 Task: Move the task Develop a new online booking system for a transportation service to the section To-Do in the project AgileFocus and sort the tasks in the project by Assignee in Ascending order
Action: Mouse moved to (625, 359)
Screenshot: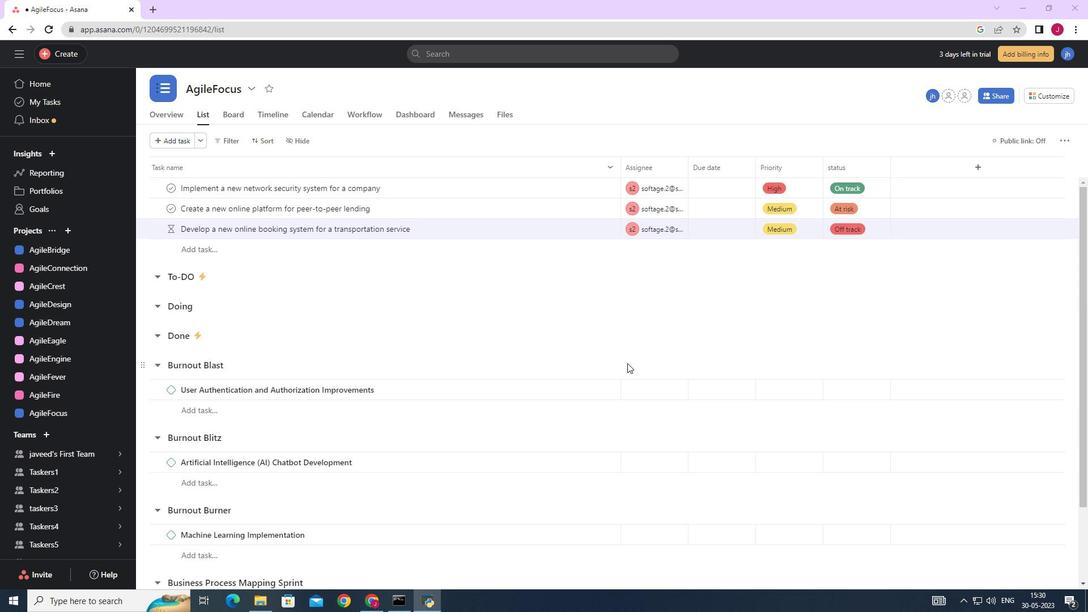 
Action: Mouse scrolled (625, 360) with delta (0, 0)
Screenshot: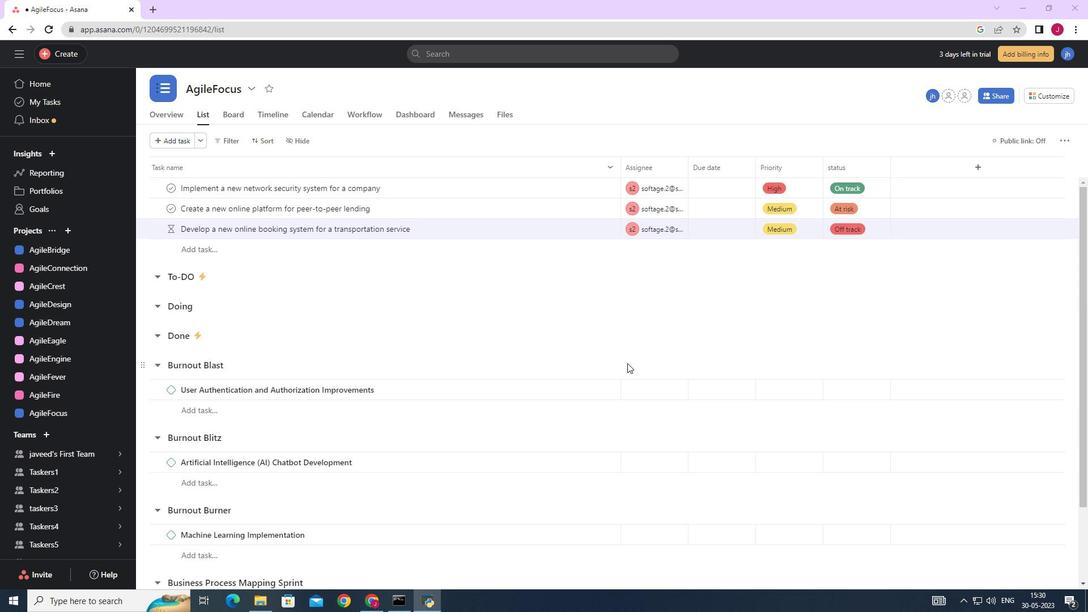 
Action: Mouse scrolled (625, 360) with delta (0, 0)
Screenshot: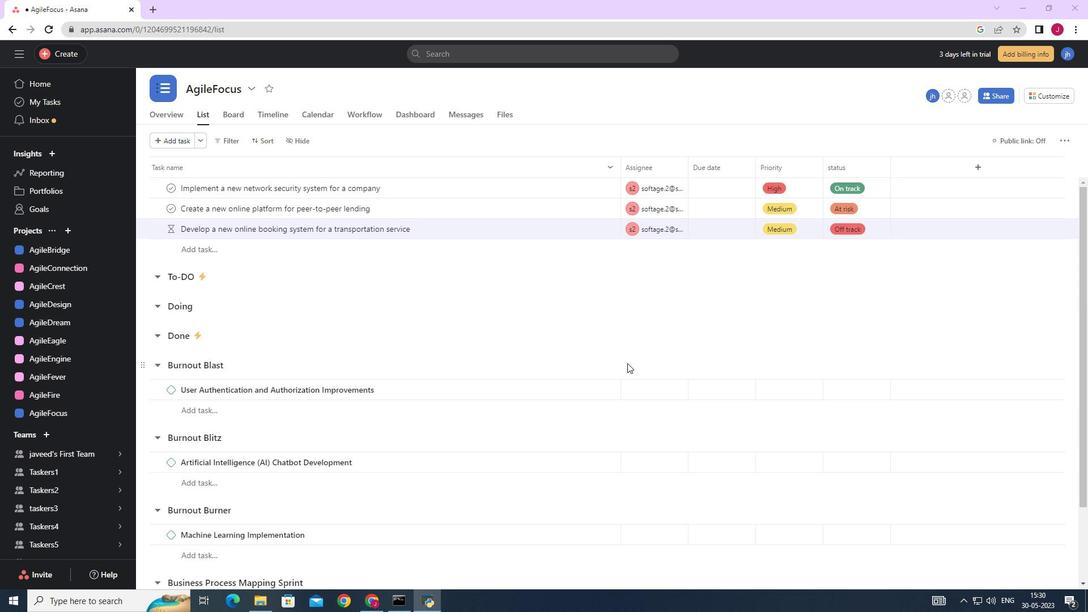 
Action: Mouse moved to (591, 231)
Screenshot: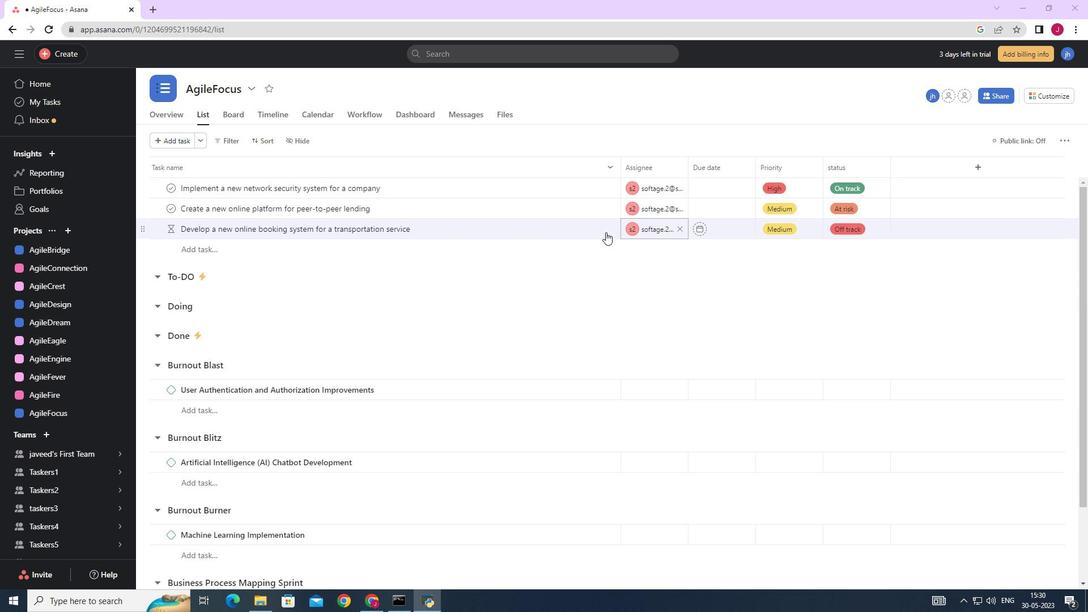 
Action: Mouse pressed left at (591, 231)
Screenshot: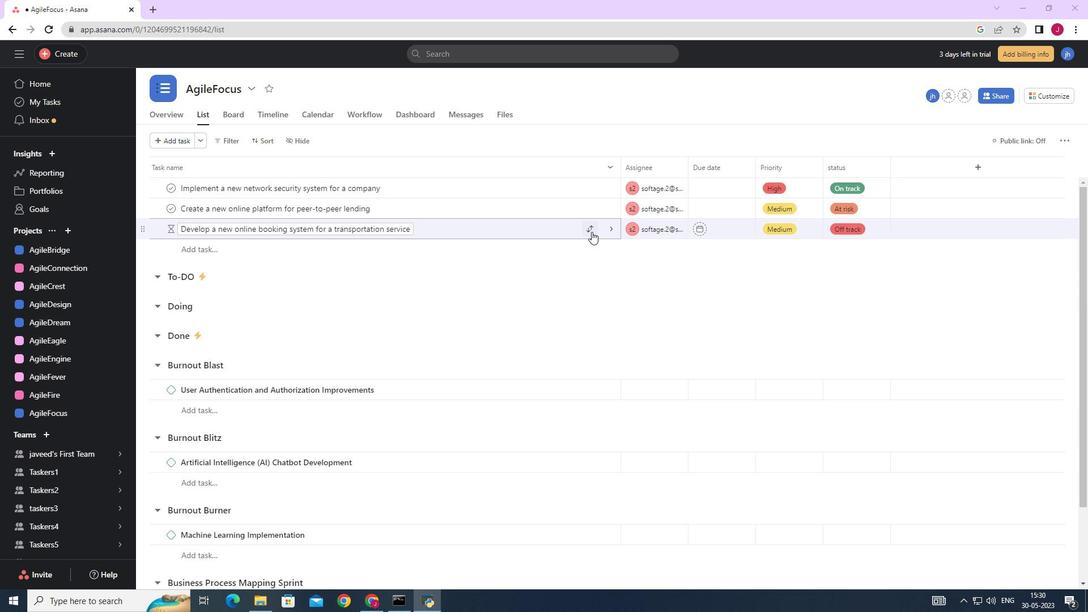 
Action: Mouse moved to (493, 289)
Screenshot: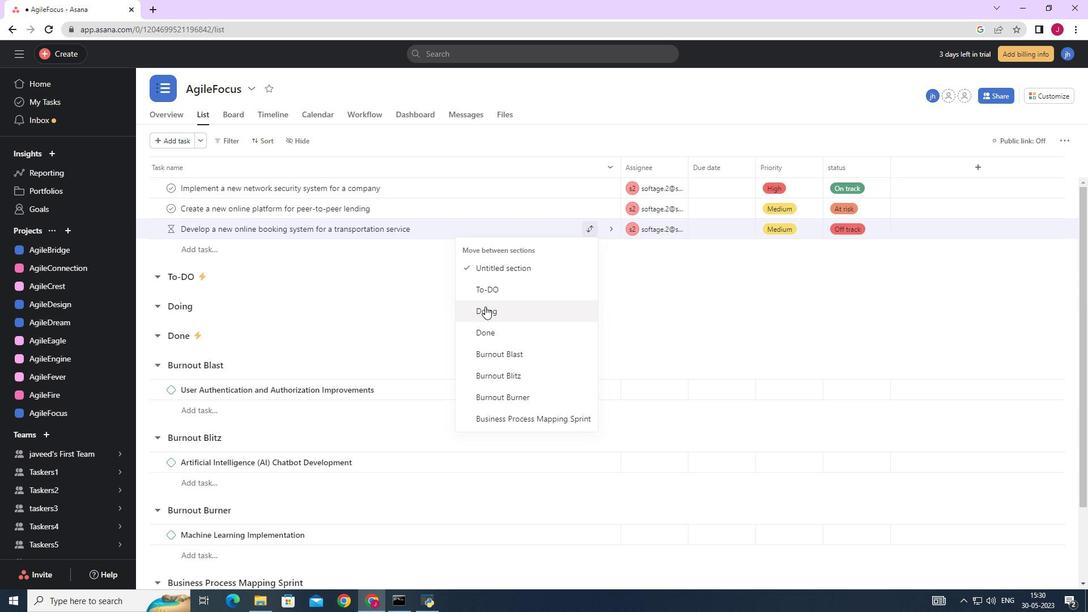 
Action: Mouse pressed left at (493, 289)
Screenshot: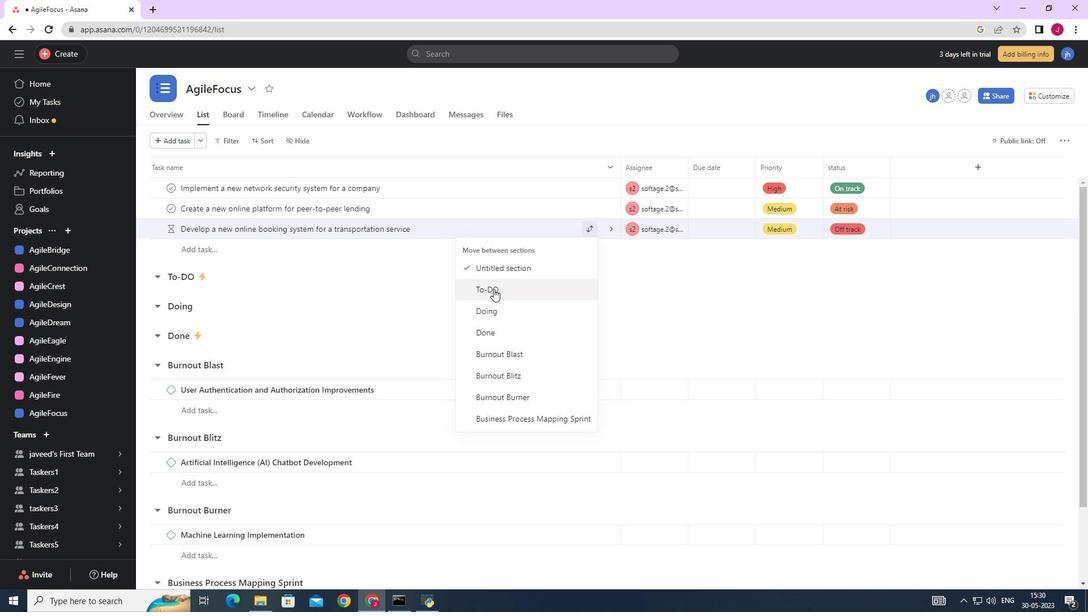
Action: Mouse moved to (258, 141)
Screenshot: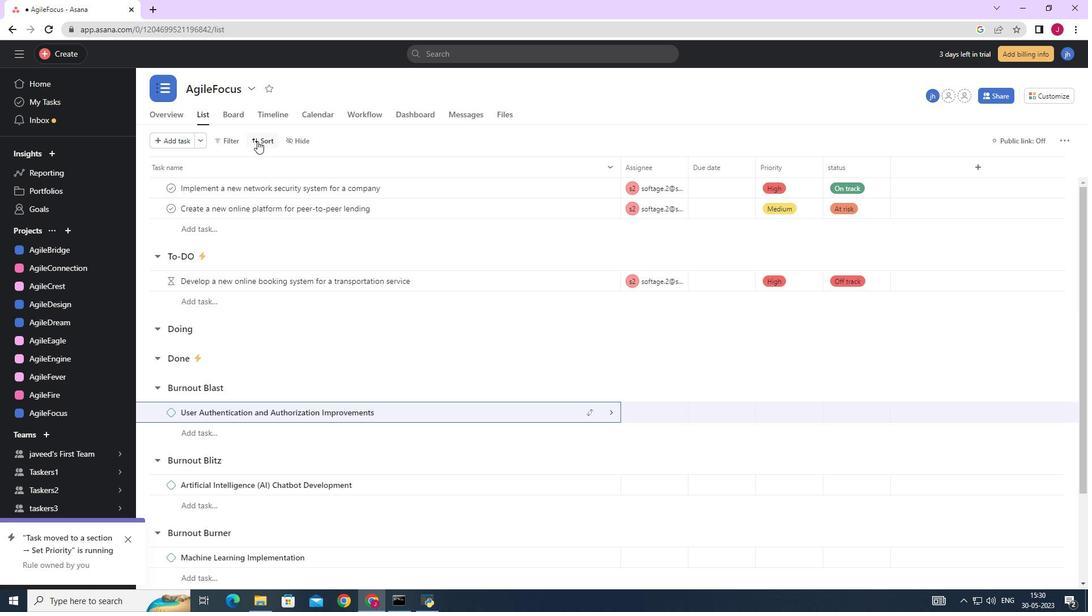 
Action: Mouse pressed left at (258, 141)
Screenshot: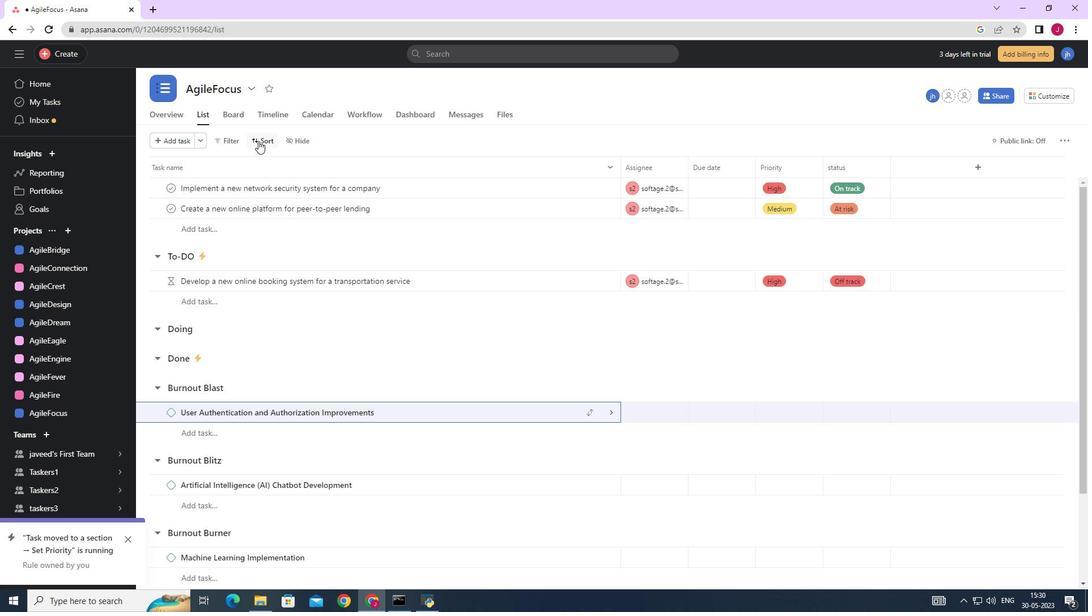 
Action: Mouse moved to (293, 166)
Screenshot: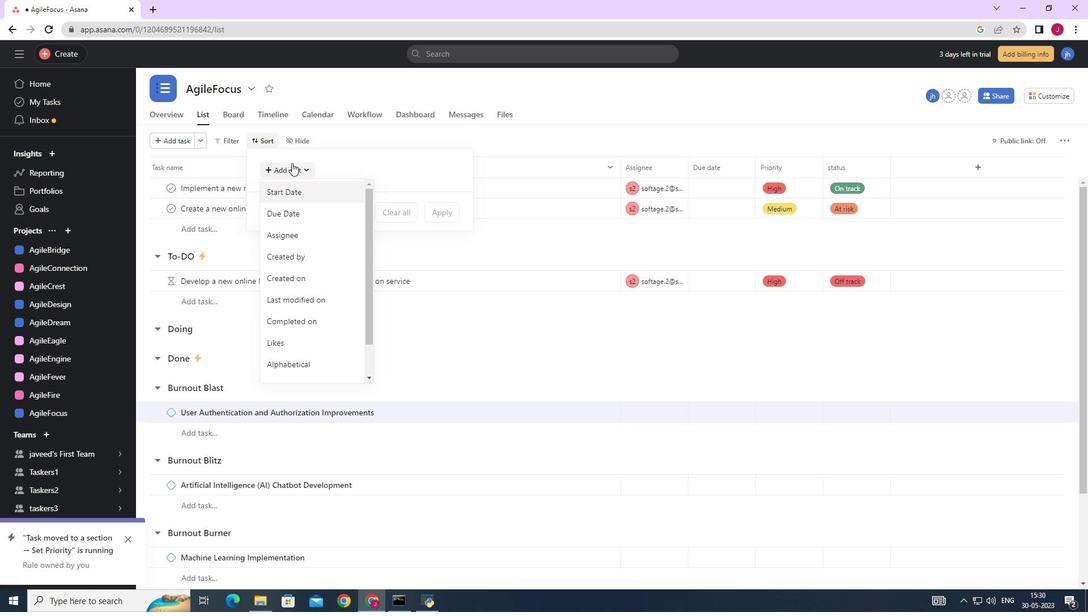 
Action: Mouse pressed left at (293, 166)
Screenshot: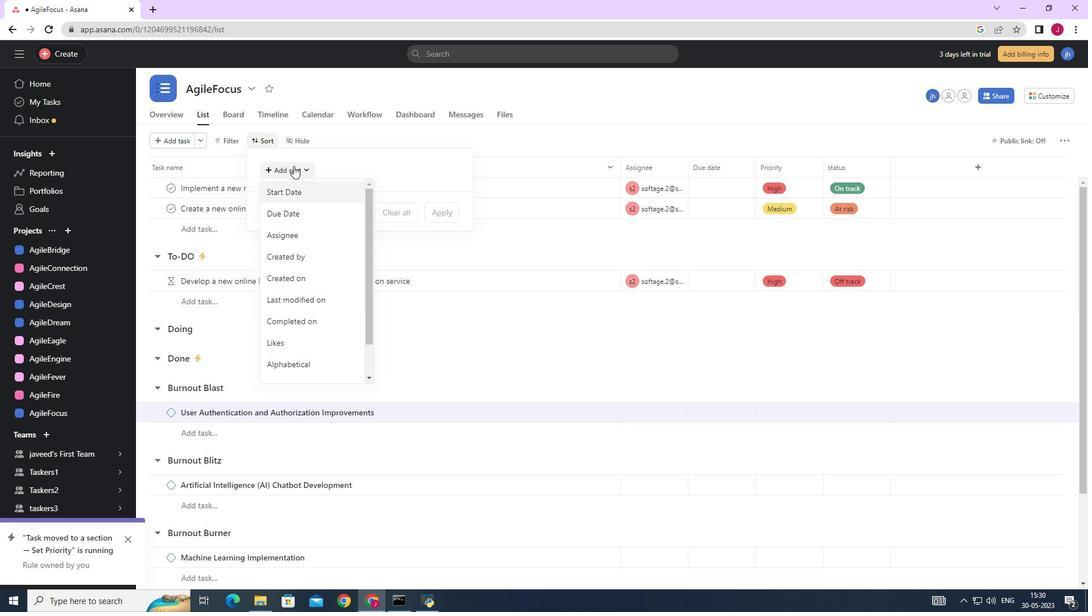 
Action: Mouse pressed left at (293, 166)
Screenshot: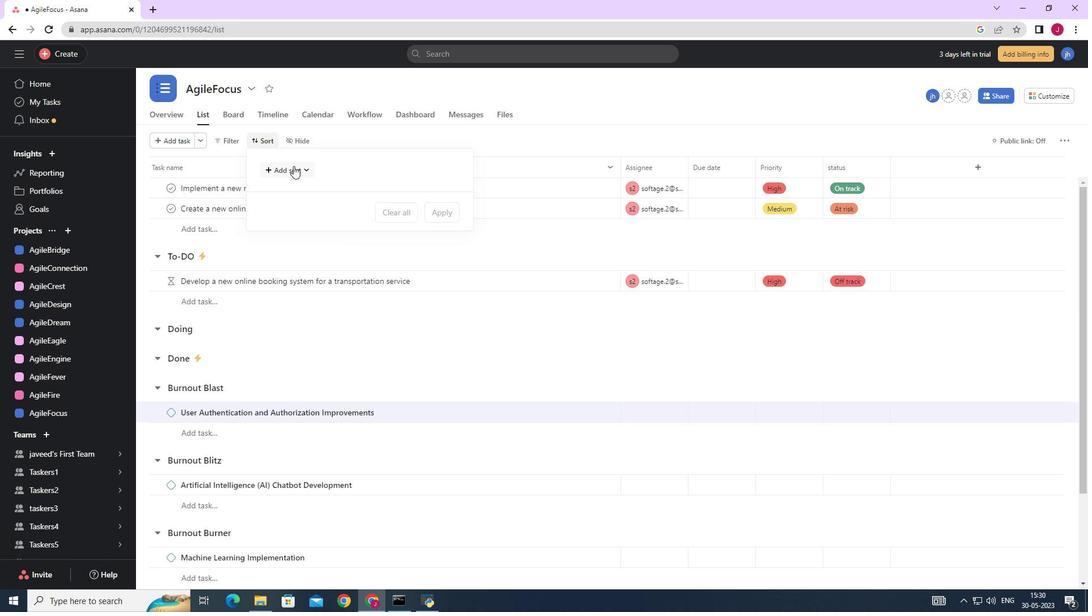 
Action: Mouse moved to (291, 237)
Screenshot: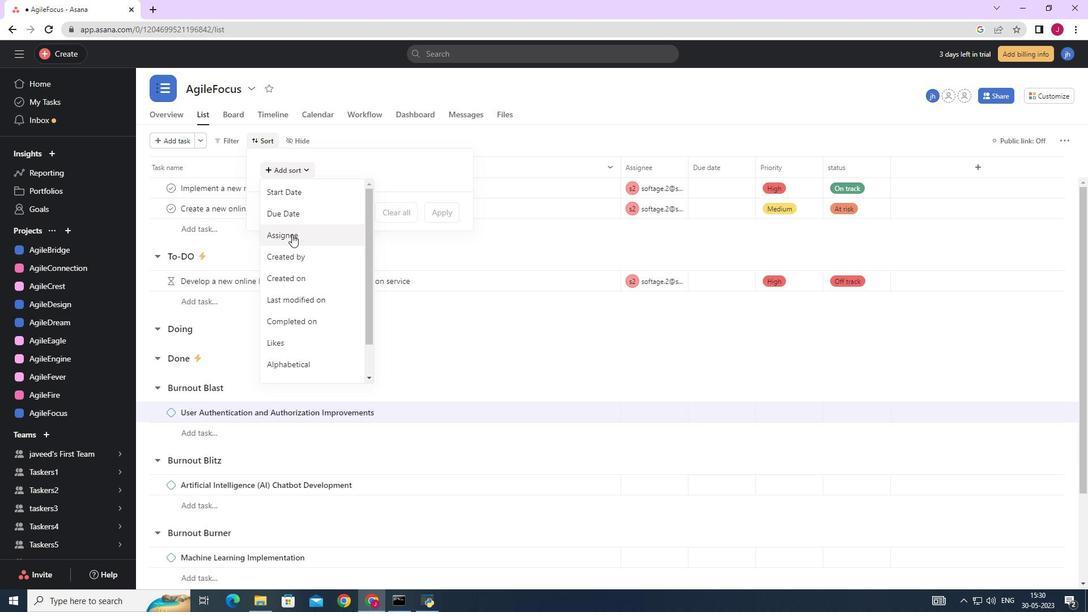 
Action: Mouse pressed left at (291, 237)
Screenshot: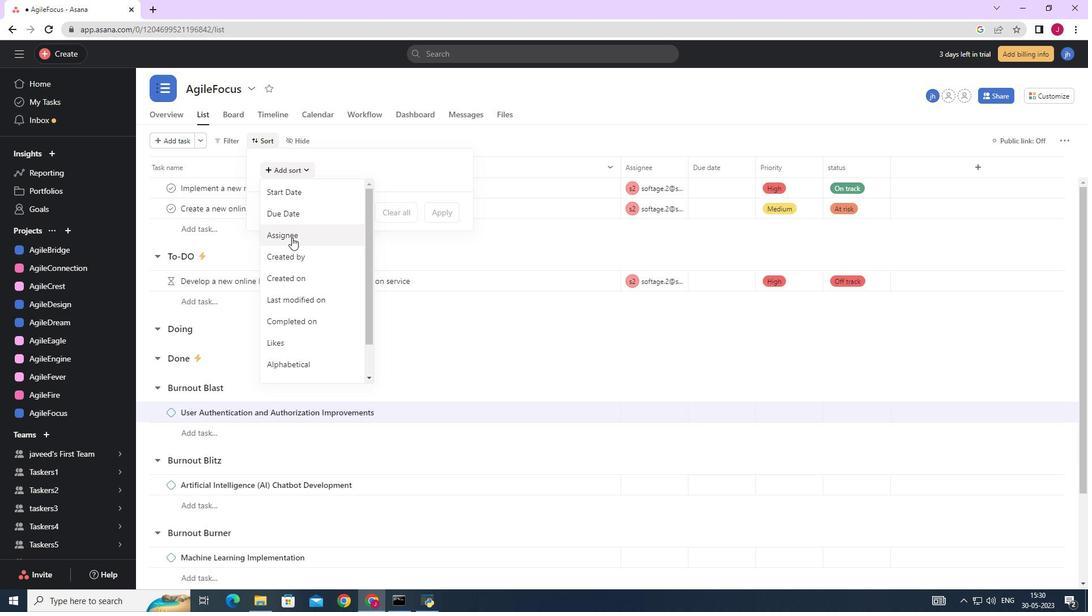 
Action: Mouse moved to (334, 190)
Screenshot: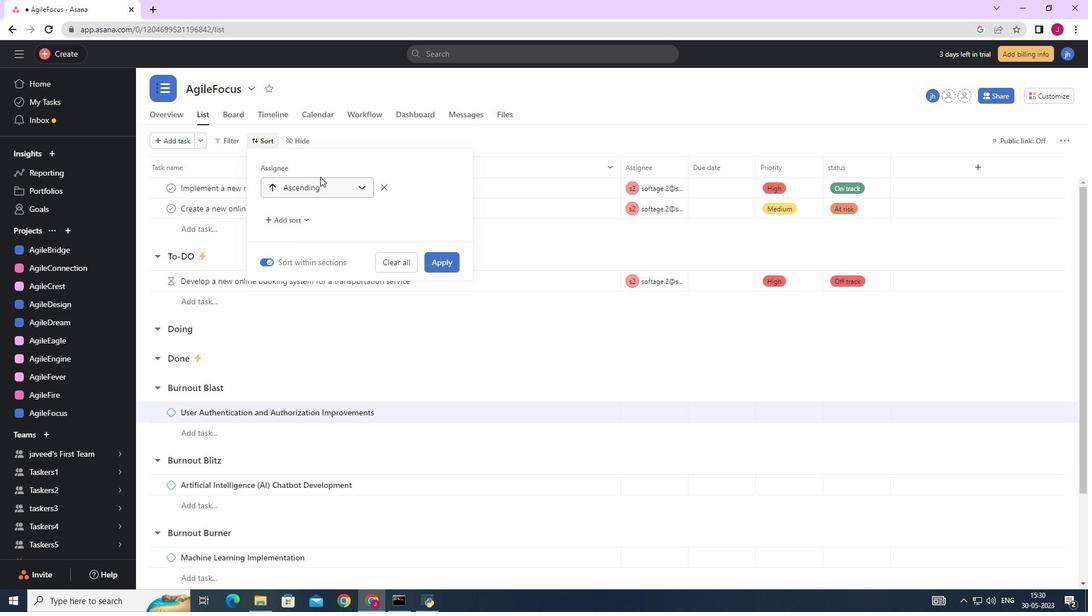 
Action: Mouse pressed left at (334, 190)
Screenshot: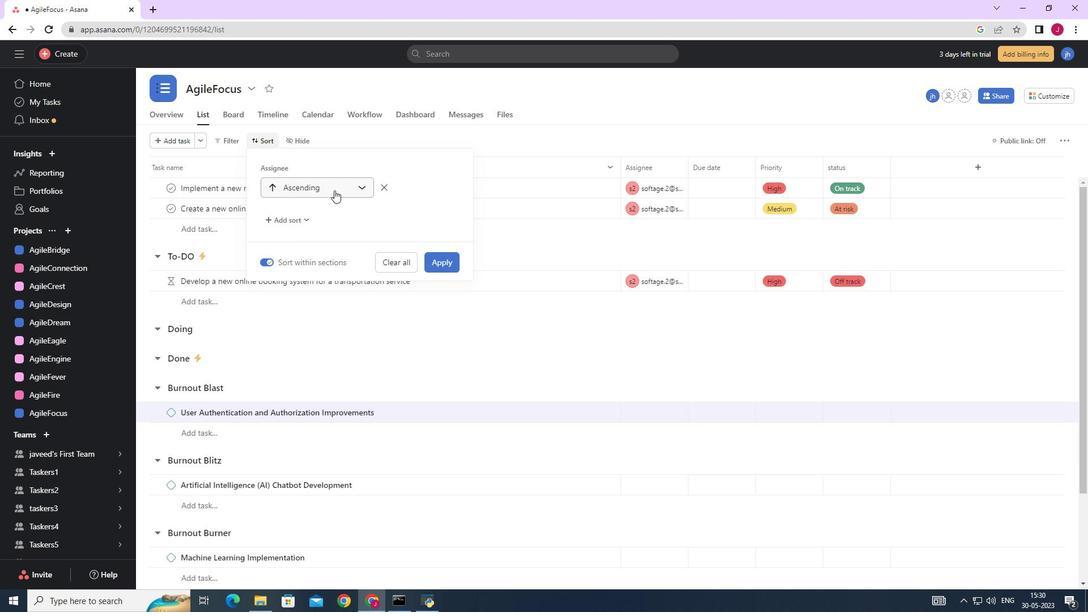 
Action: Mouse moved to (308, 212)
Screenshot: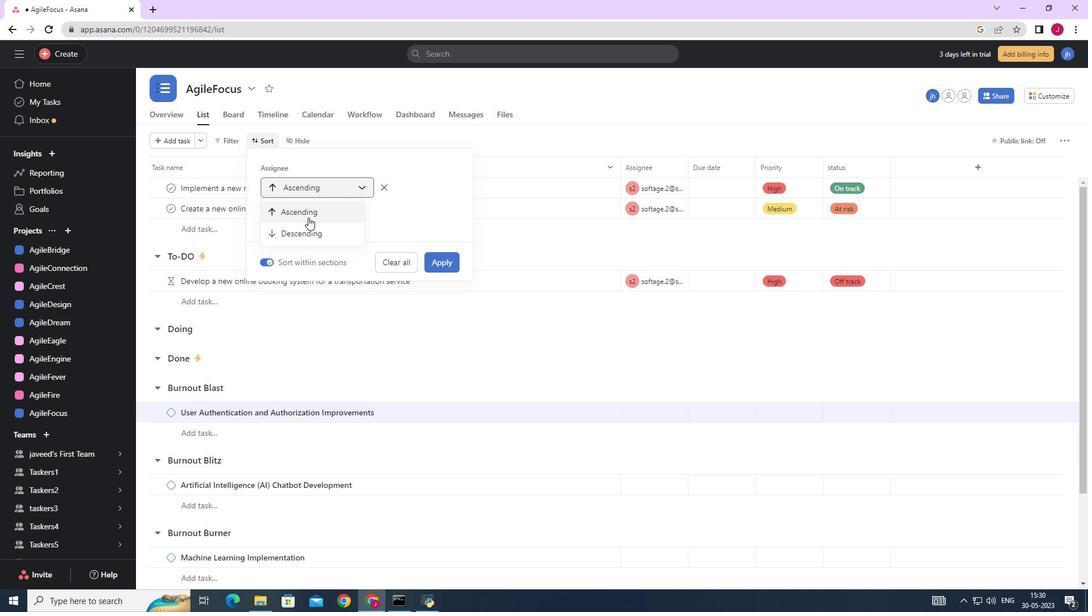 
Action: Mouse pressed left at (308, 212)
Screenshot: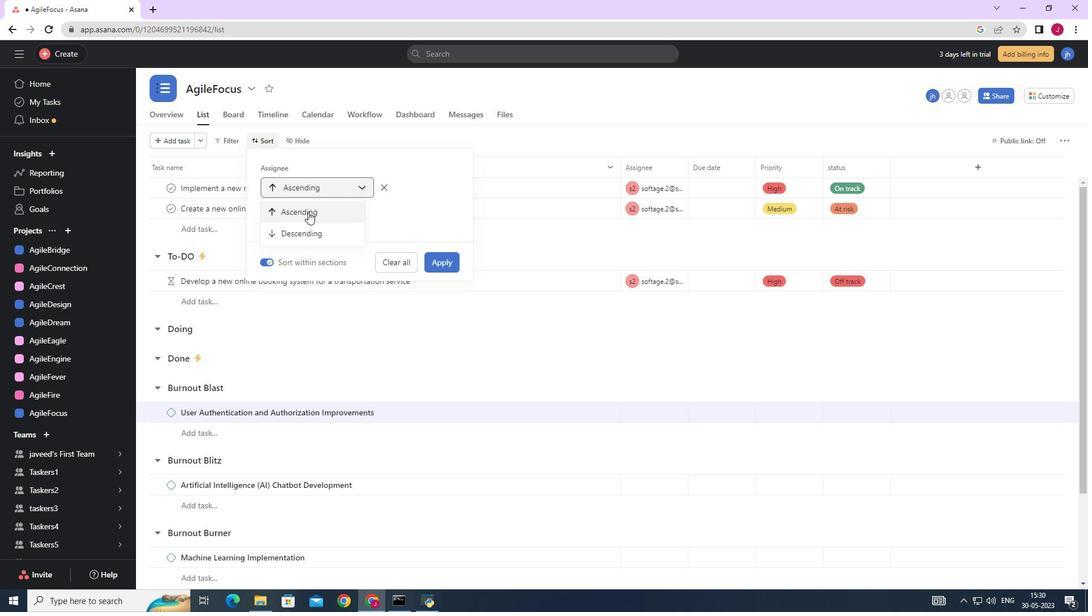 
Action: Mouse moved to (437, 262)
Screenshot: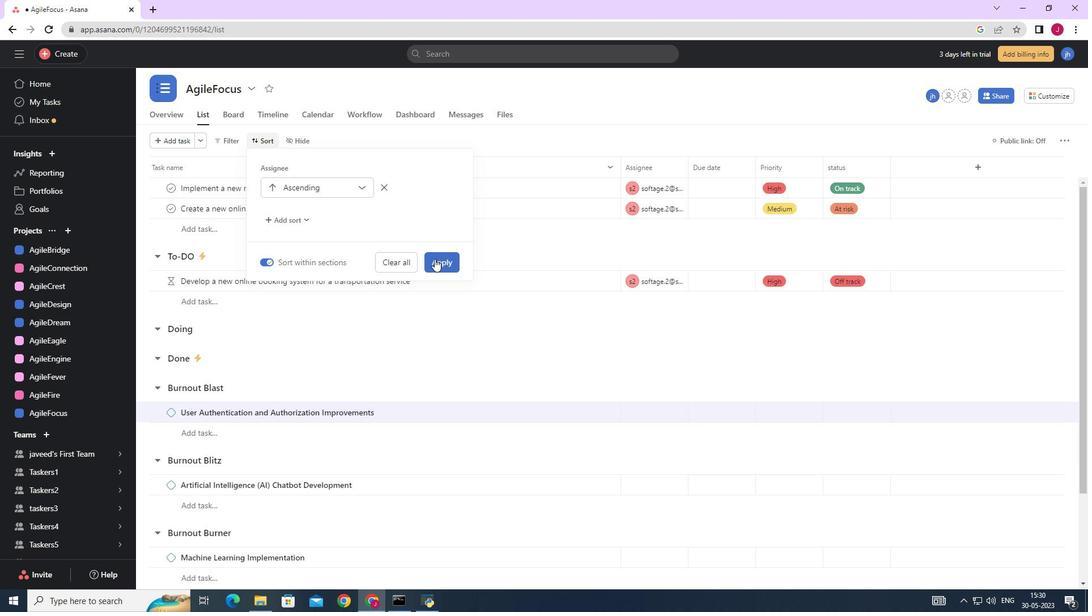 
Action: Mouse pressed left at (437, 262)
Screenshot: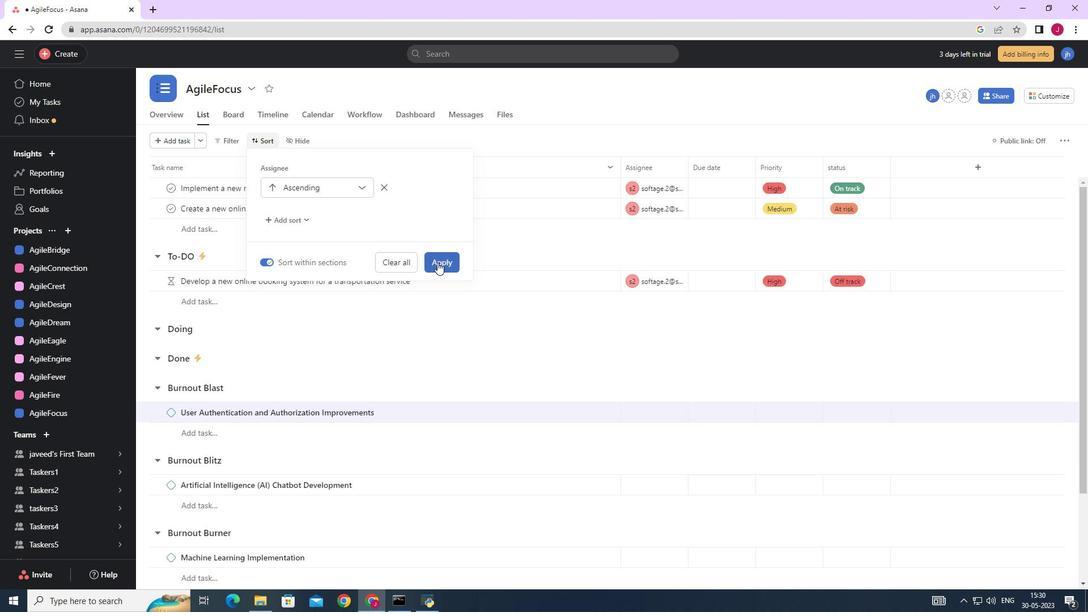 
